 Task: Add seo description"The SEO site description represents your homepage".
Action: Mouse moved to (747, 197)
Screenshot: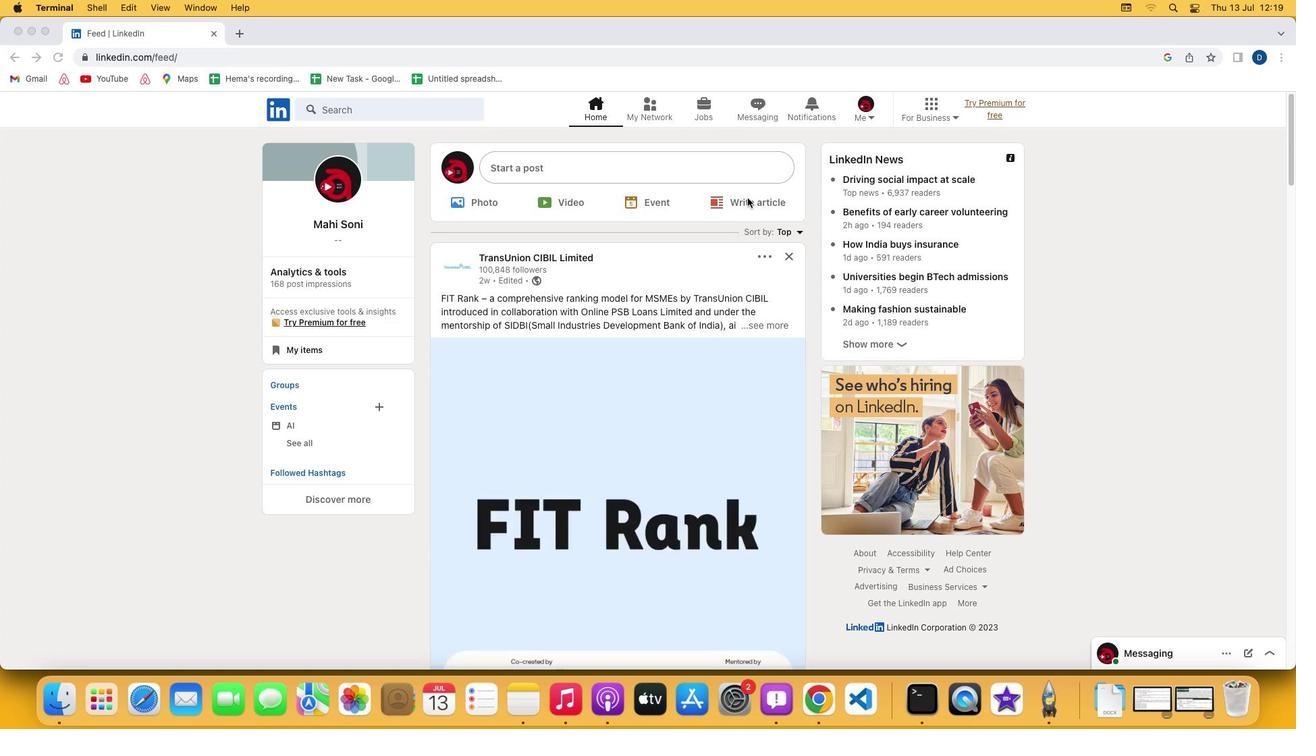 
Action: Mouse pressed left at (747, 197)
Screenshot: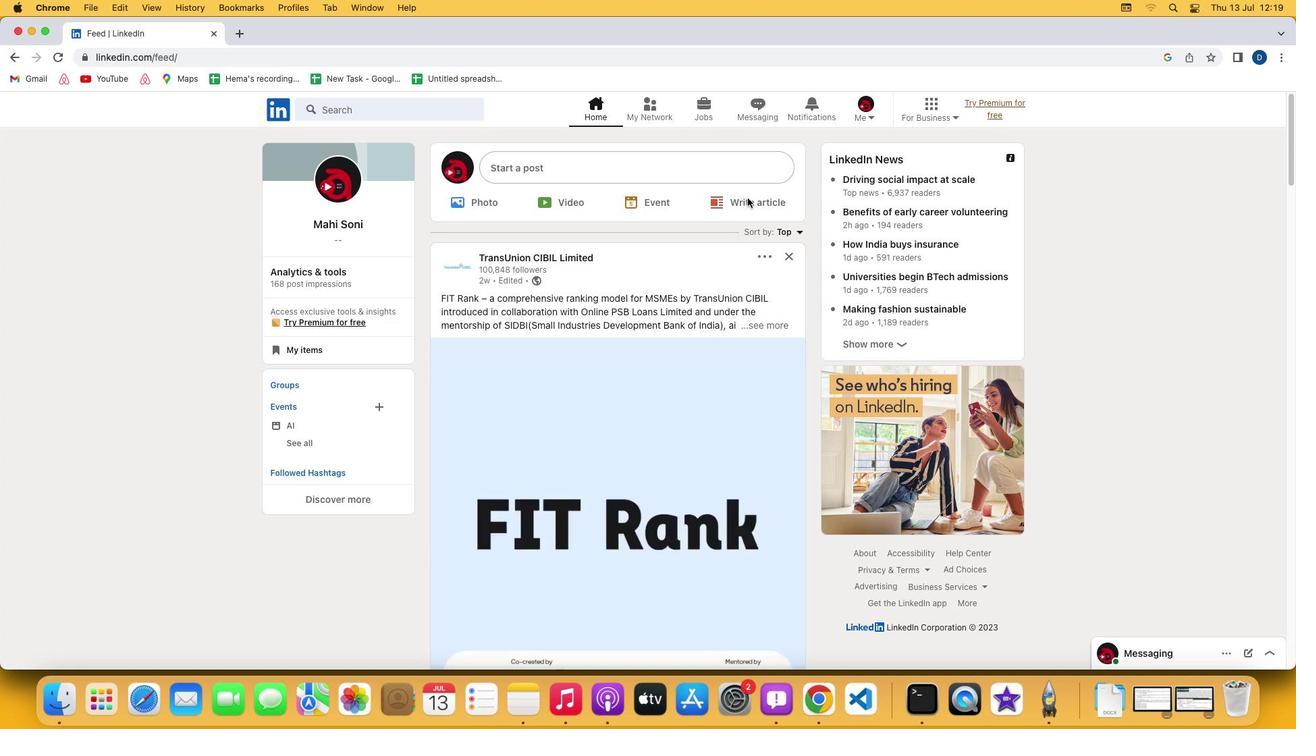 
Action: Mouse pressed left at (747, 197)
Screenshot: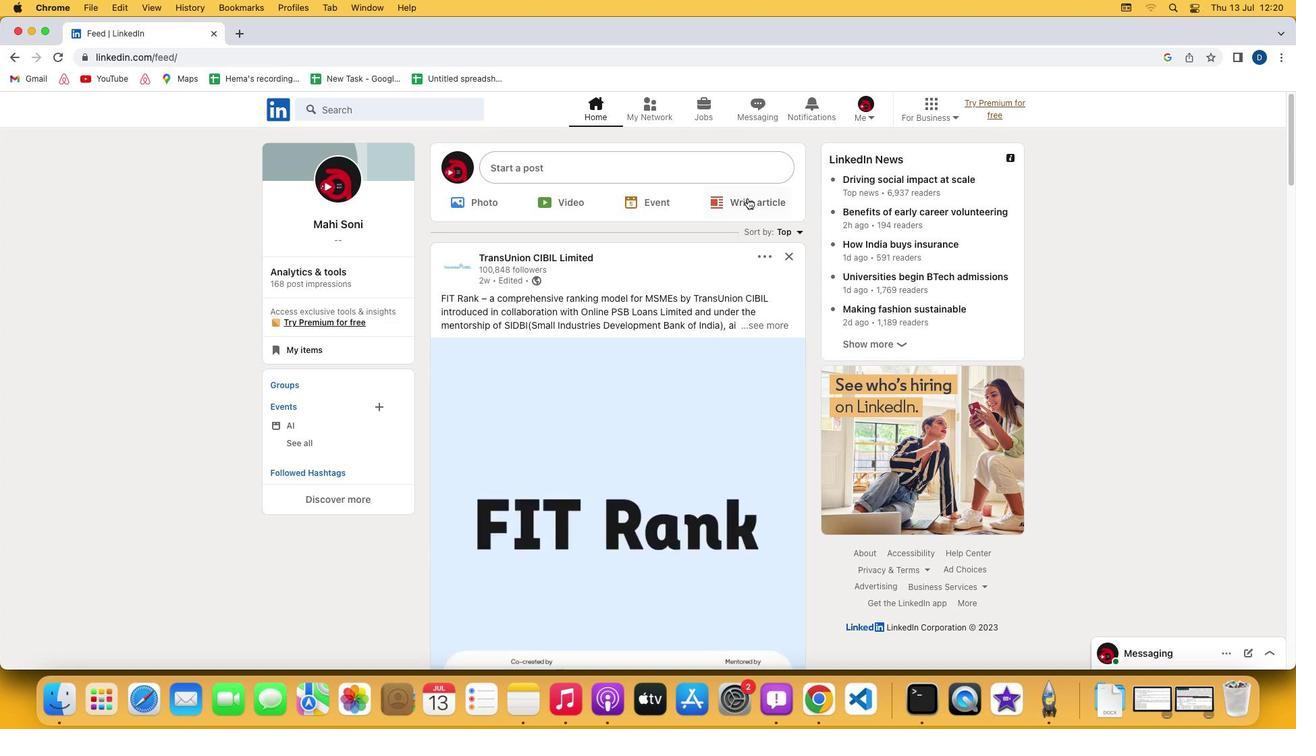 
Action: Mouse moved to (358, 147)
Screenshot: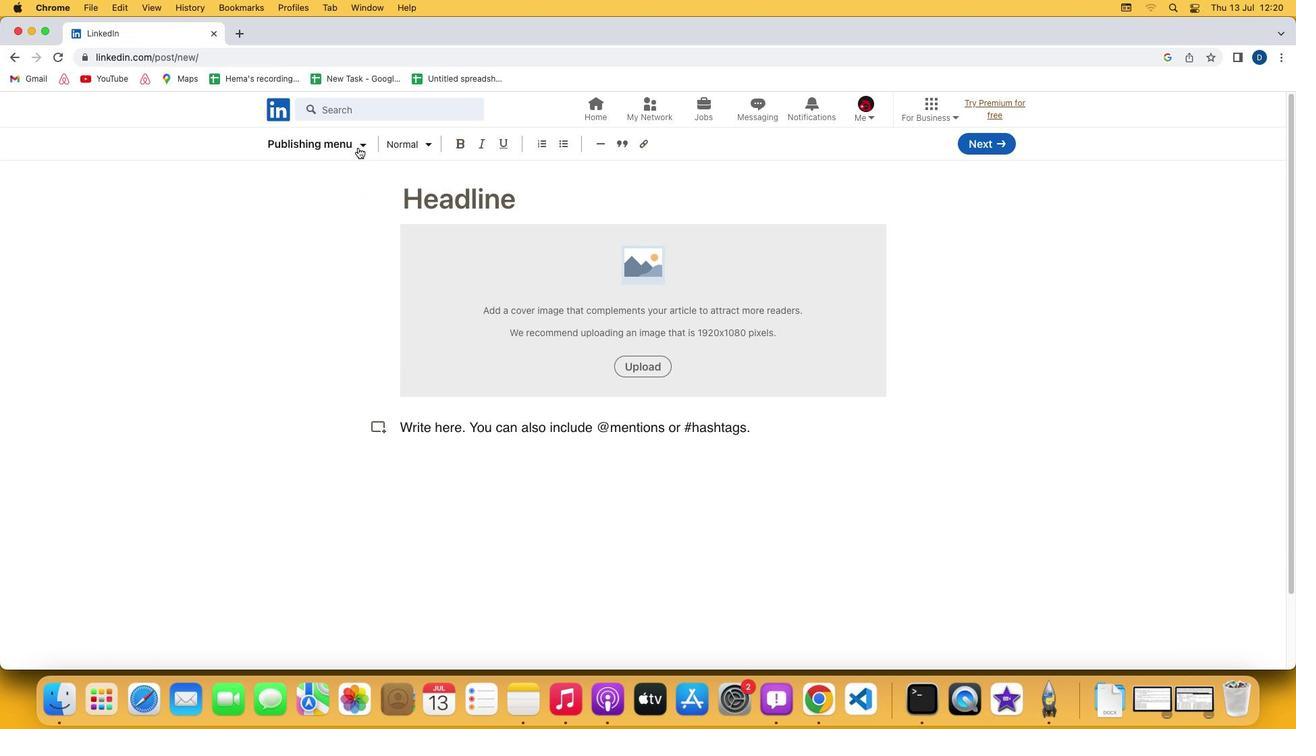
Action: Mouse pressed left at (358, 147)
Screenshot: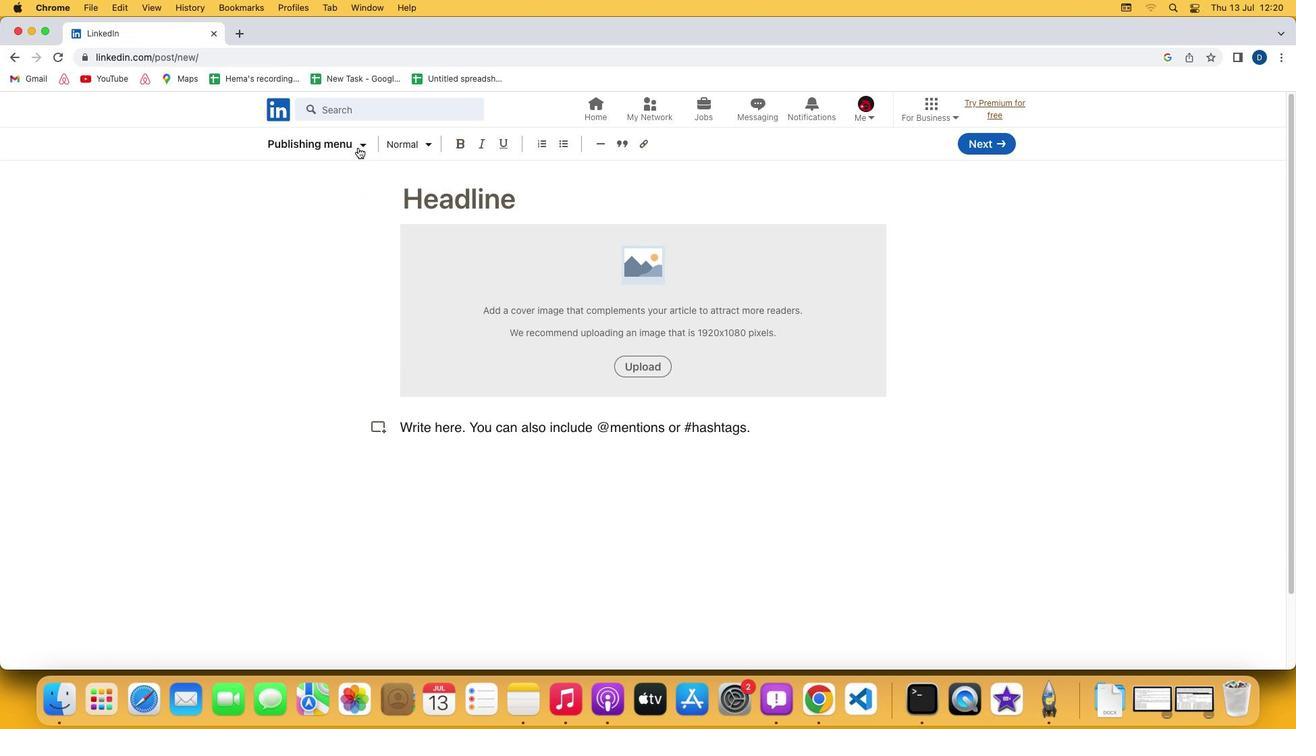 
Action: Mouse moved to (318, 259)
Screenshot: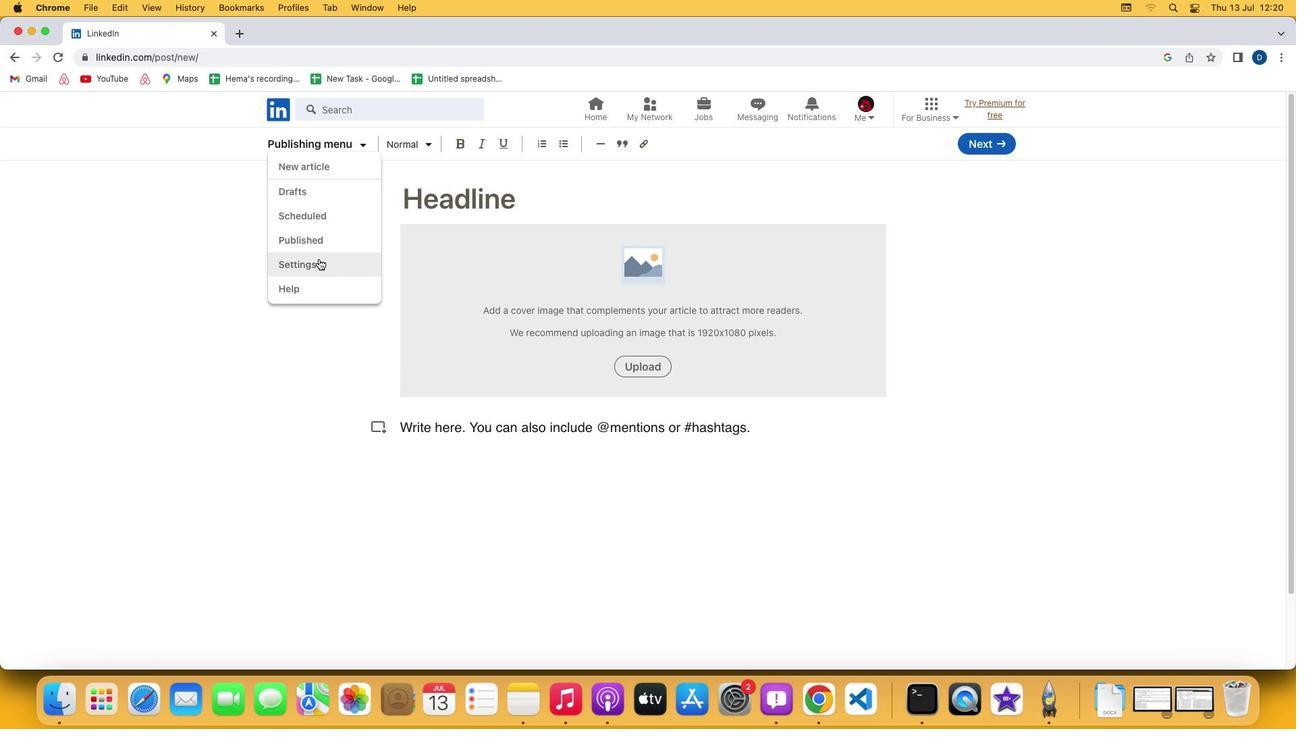 
Action: Mouse pressed left at (318, 259)
Screenshot: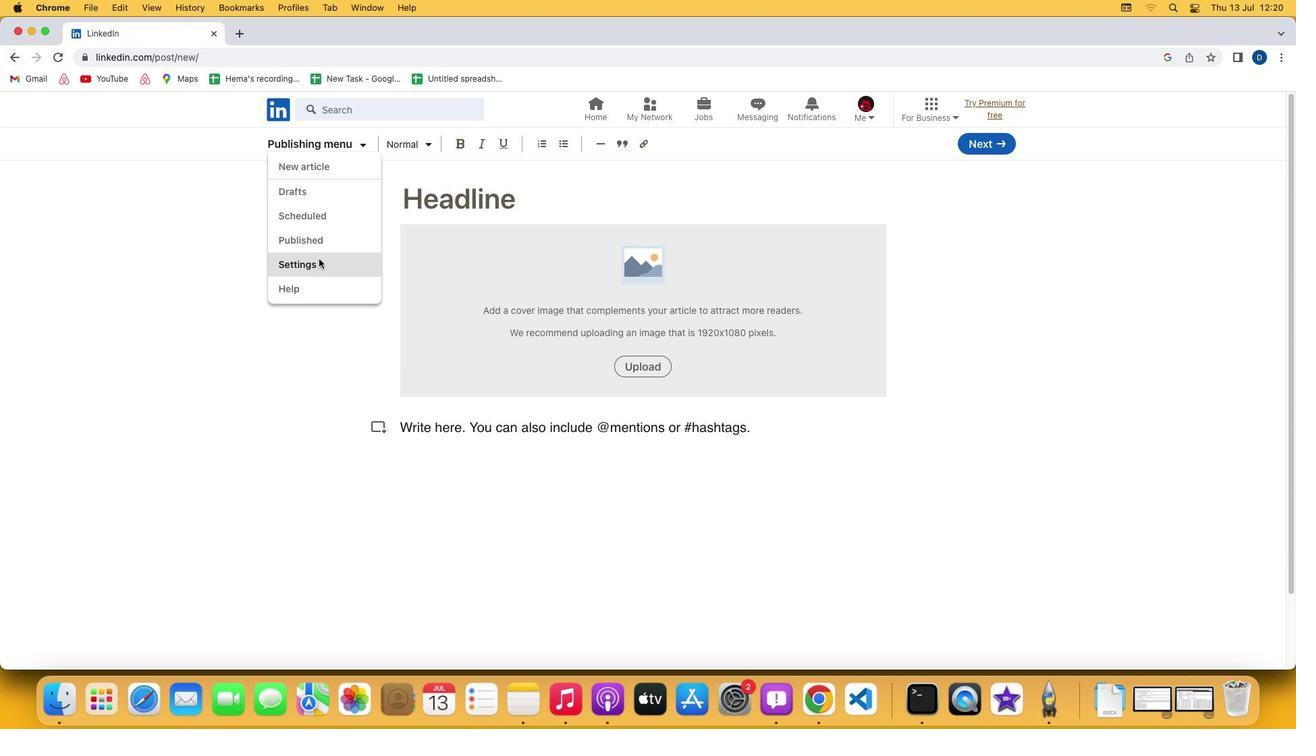 
Action: Mouse moved to (447, 340)
Screenshot: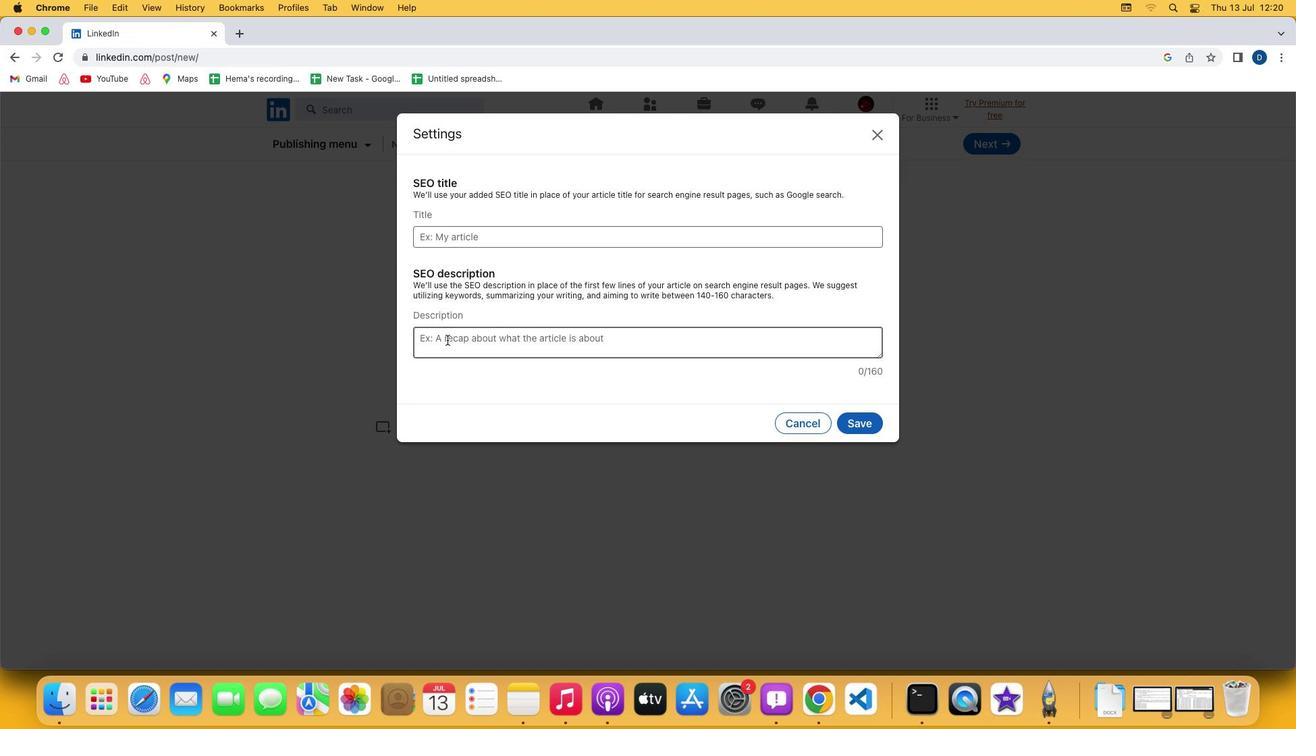 
Action: Mouse pressed left at (447, 340)
Screenshot: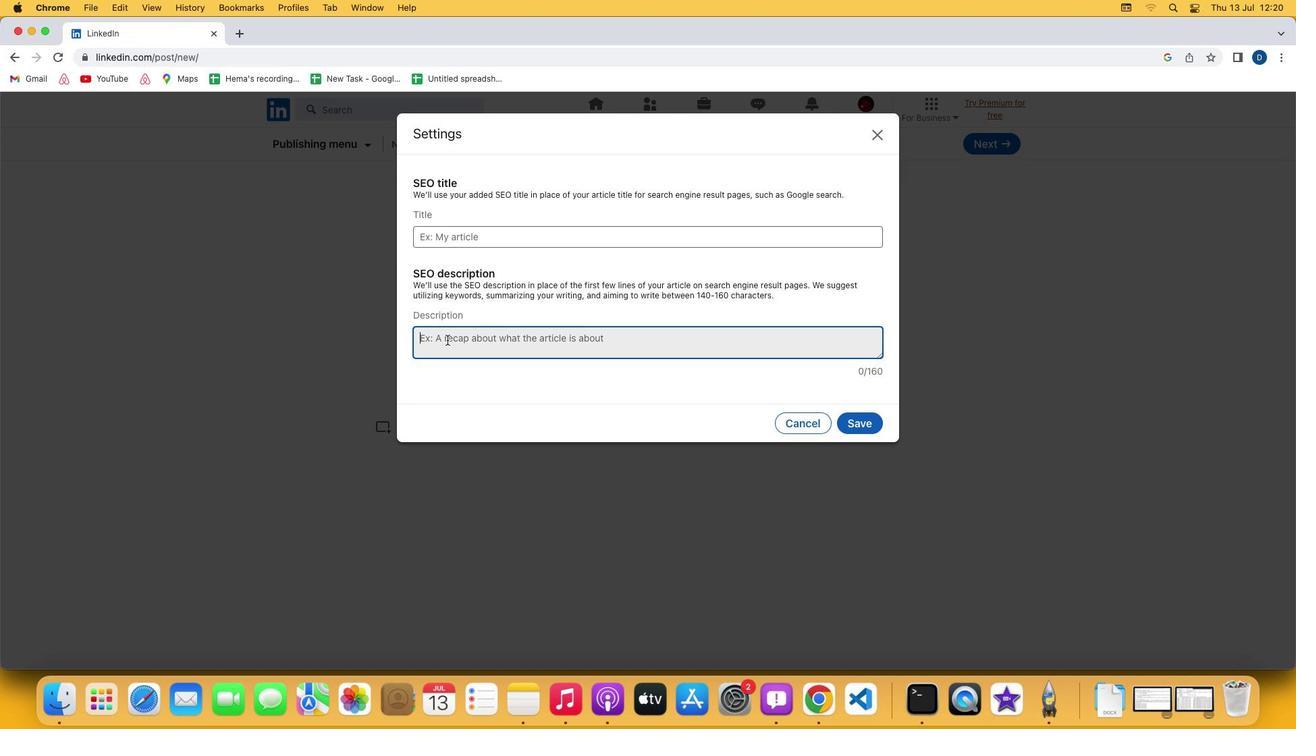 
Action: Mouse moved to (455, 340)
Screenshot: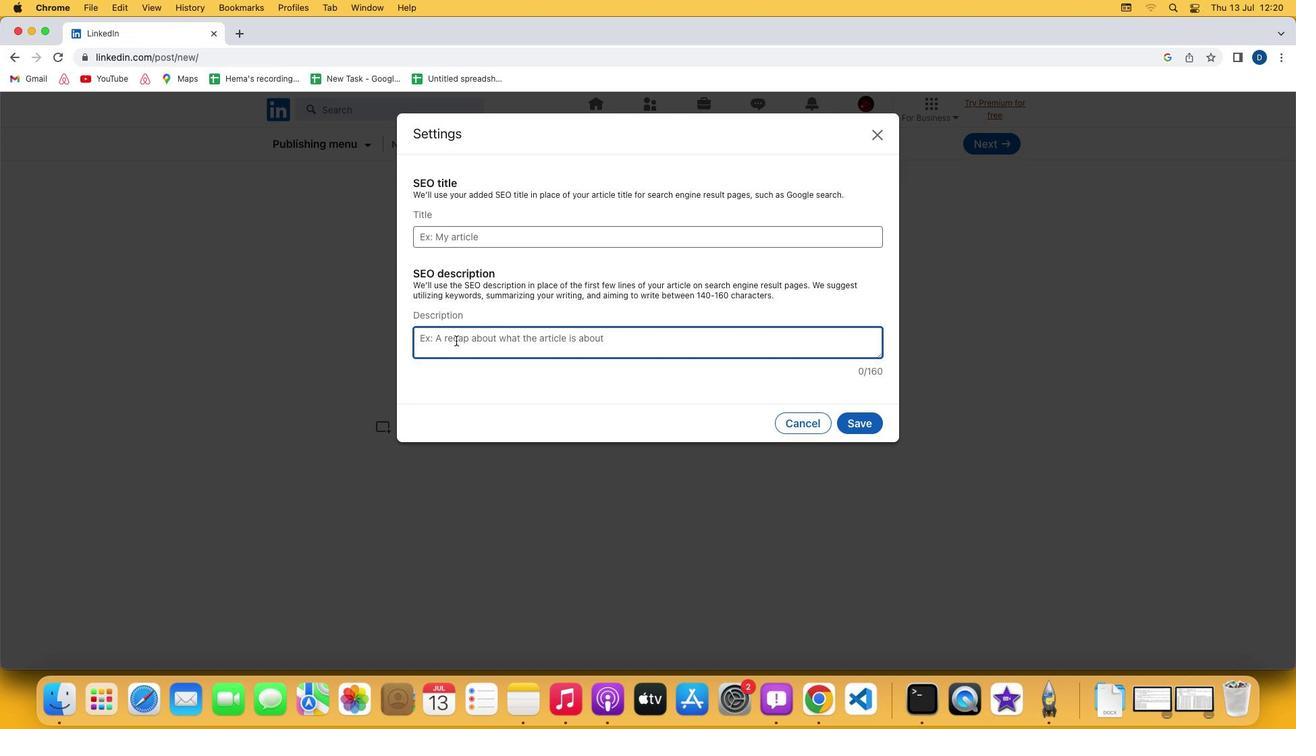 
Action: Key pressed Key.shift'T''h''e'Key.spaceKey.shift'S''E''O'Key.space's''i''t''e'Key.space'd''e''s''c''r''i''p''t''i''o''n'Key.space'r''e''p''r''e''s''e''n''t''s'Key.space'y''o''u''r'Key.space'h''o''m''e''p''a''g''e'
Screenshot: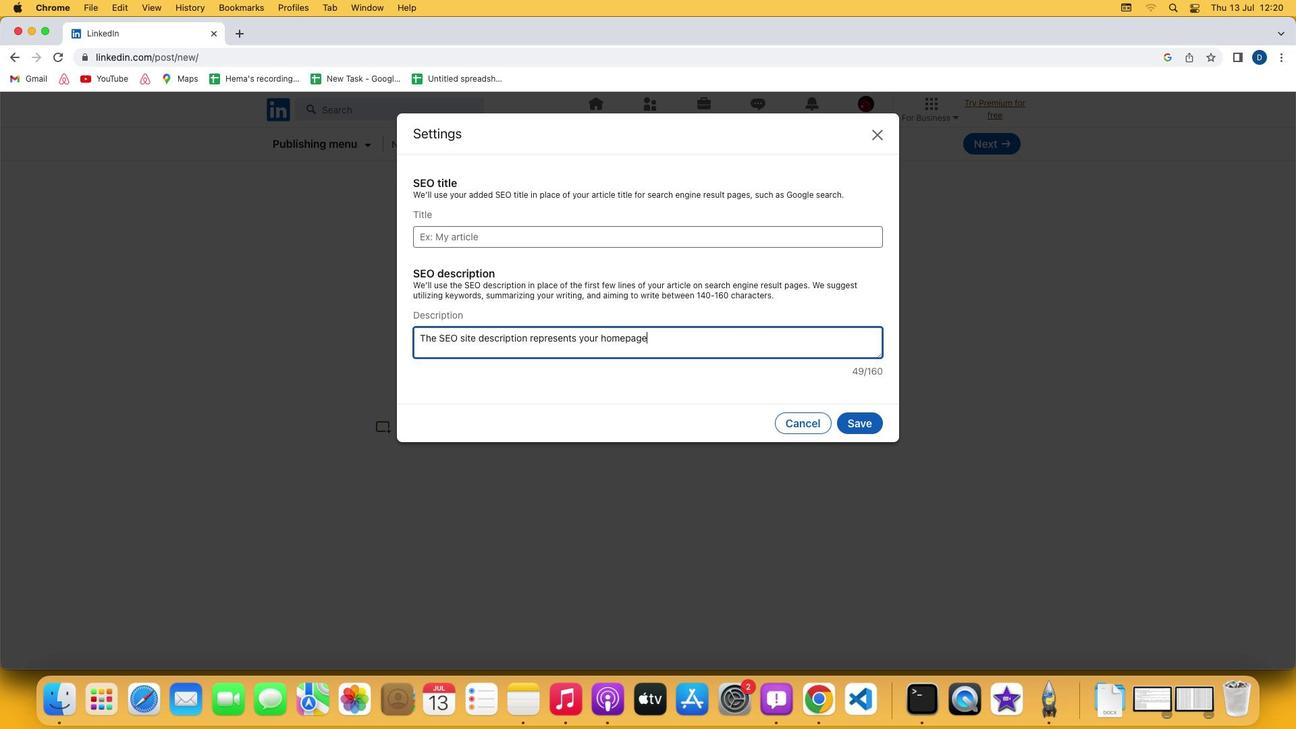 
